 Task: Compare two branches to view differences between them.
Action: Mouse moved to (938, 55)
Screenshot: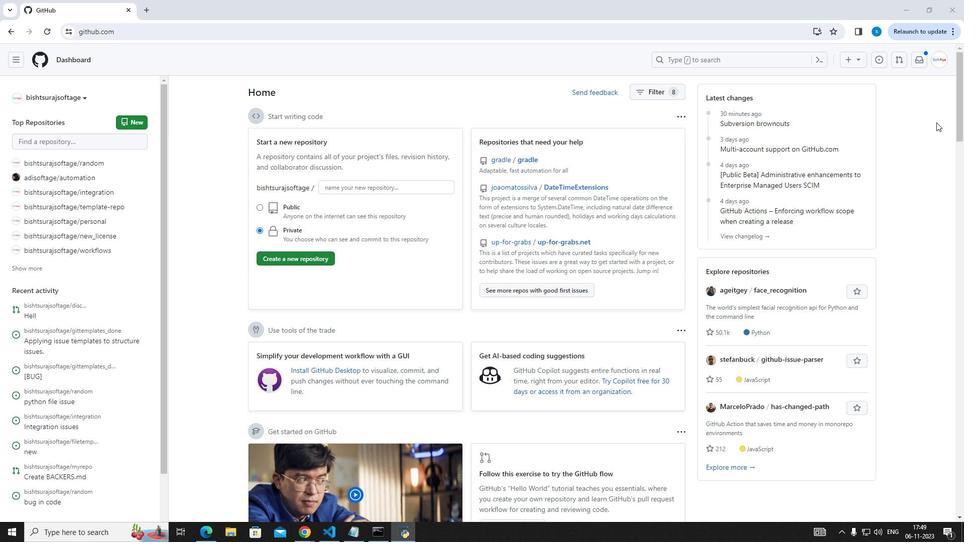 
Action: Mouse pressed left at (938, 55)
Screenshot: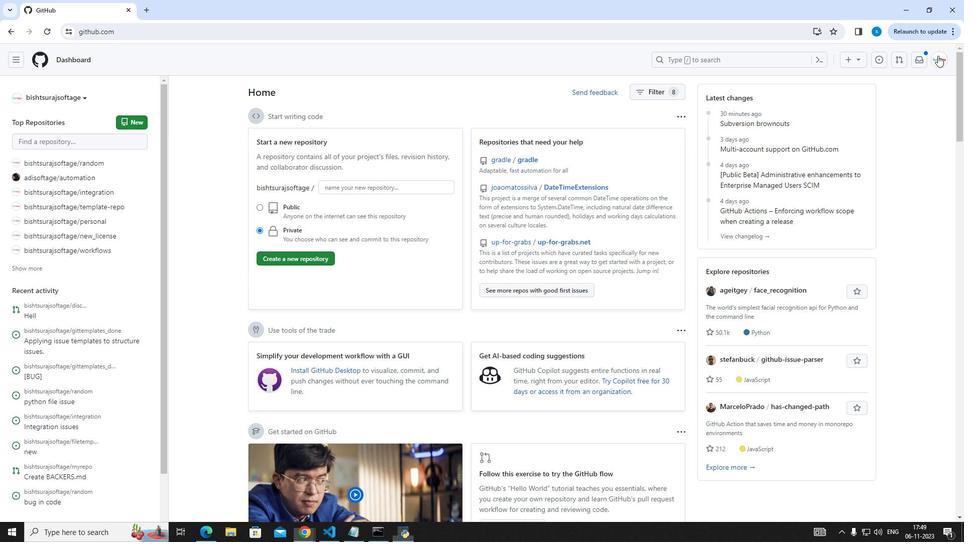 
Action: Mouse moved to (880, 148)
Screenshot: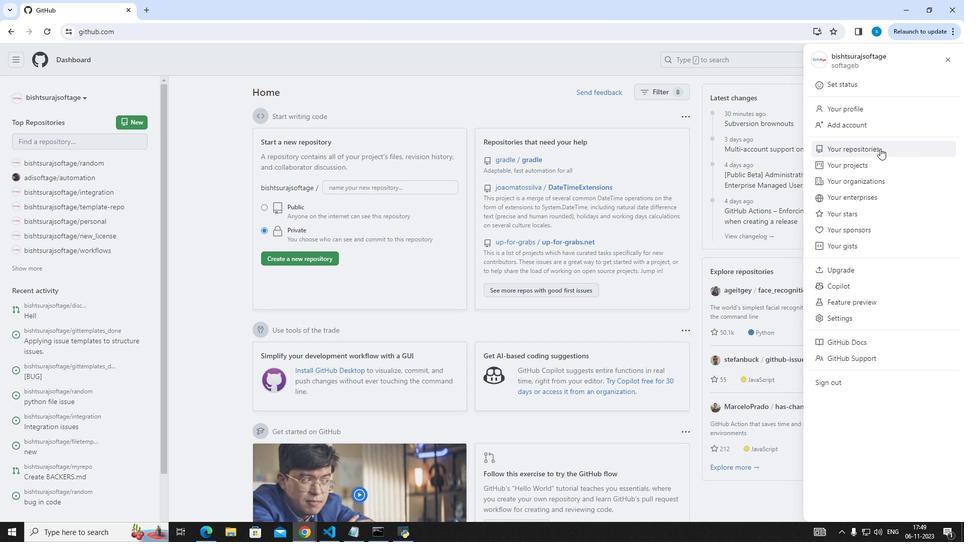 
Action: Mouse pressed left at (880, 148)
Screenshot: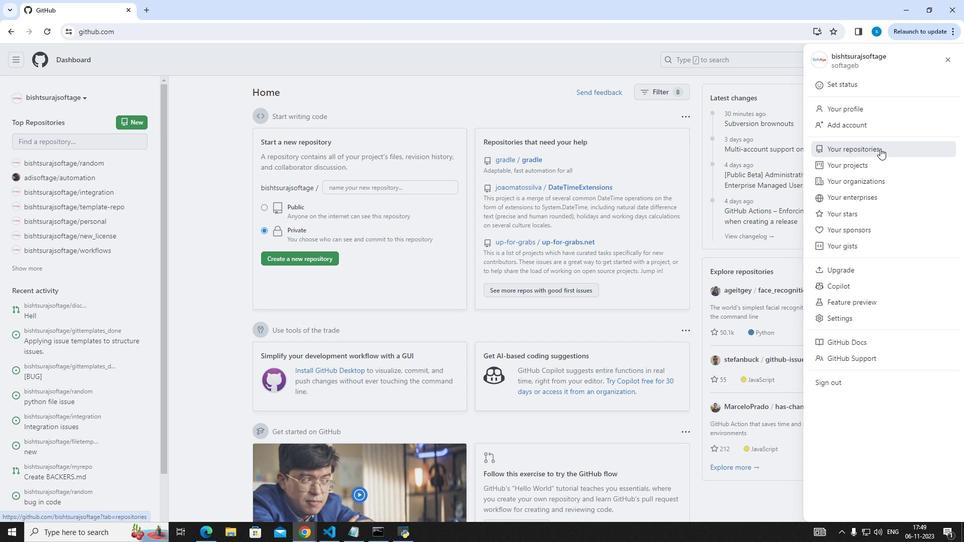 
Action: Mouse moved to (340, 158)
Screenshot: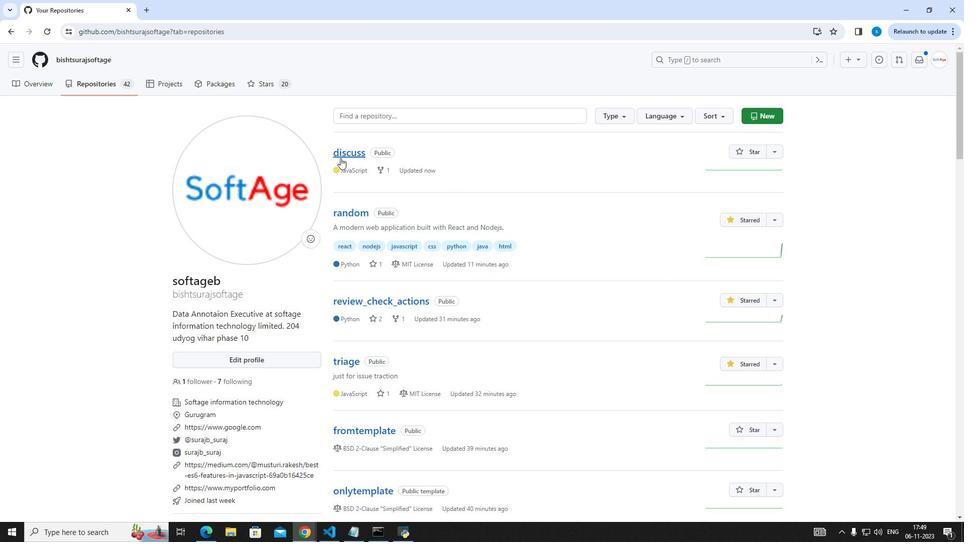
Action: Mouse pressed left at (340, 158)
Screenshot: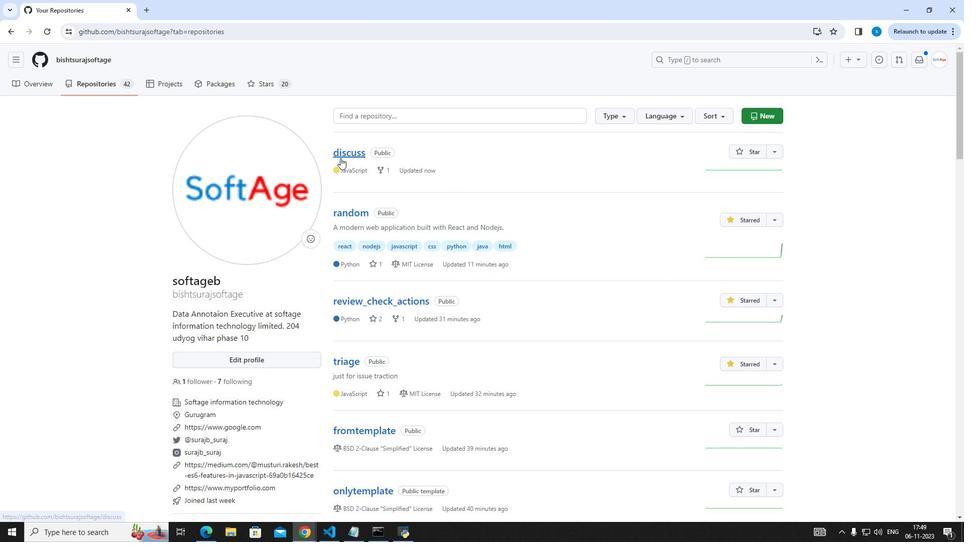 
Action: Mouse moved to (209, 149)
Screenshot: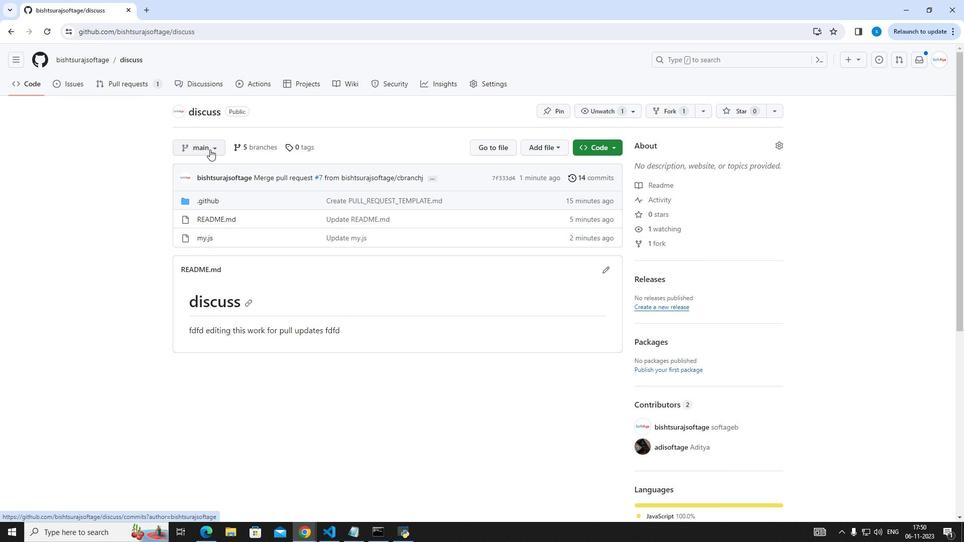 
Action: Mouse pressed left at (209, 149)
Screenshot: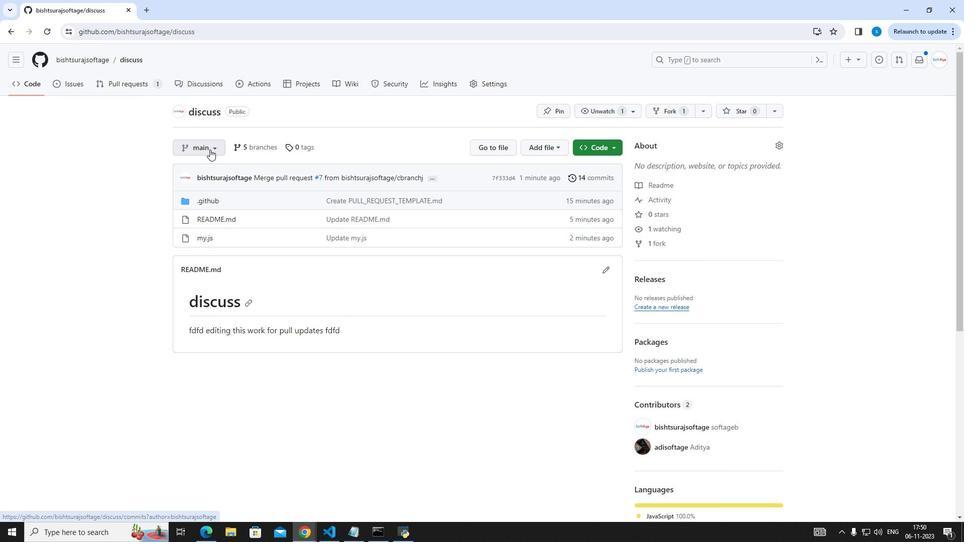 
Action: Mouse moved to (199, 195)
Screenshot: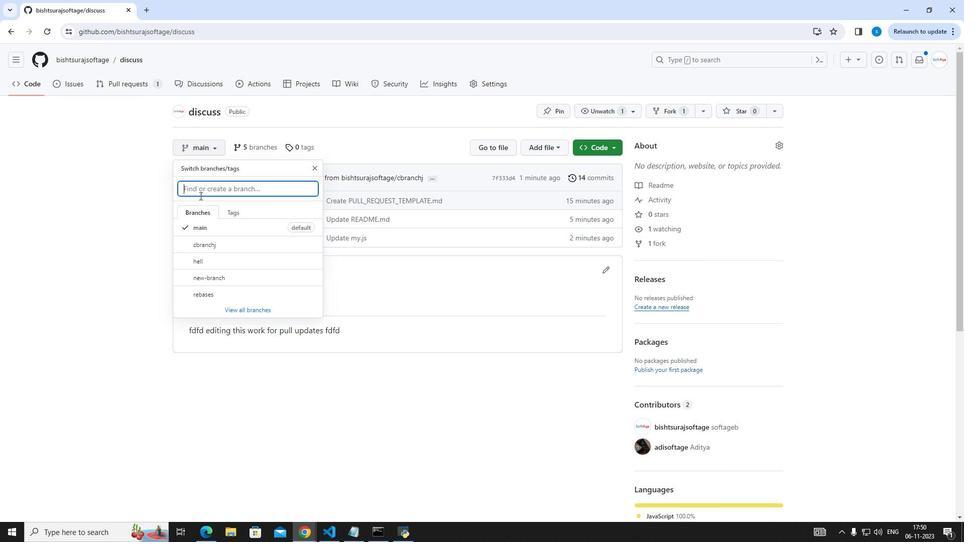 
Action: Key pressed nne
Screenshot: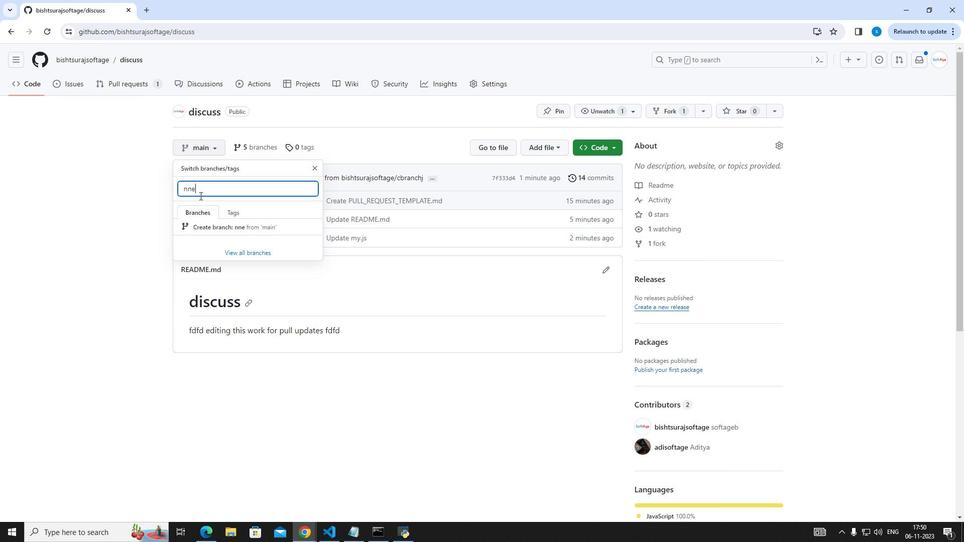 
Action: Mouse moved to (201, 222)
Screenshot: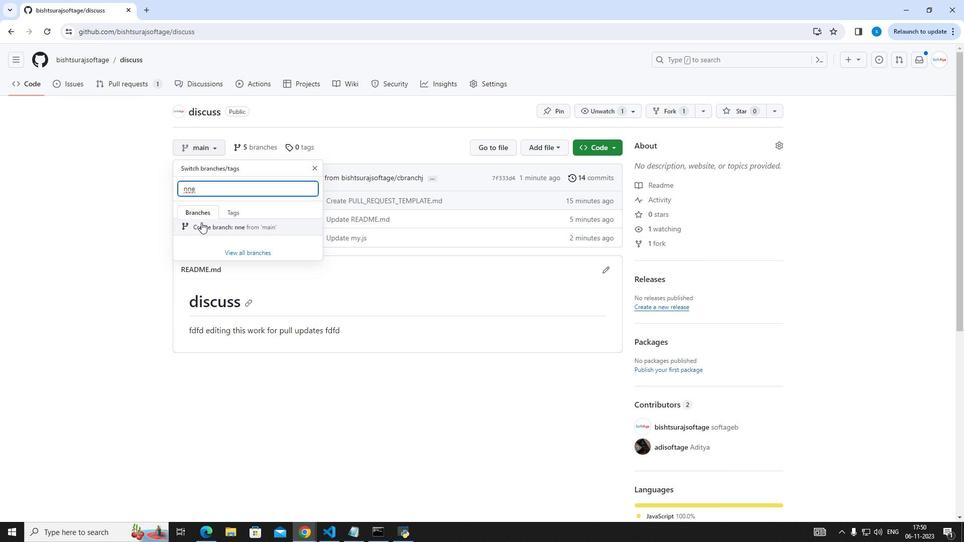 
Action: Mouse pressed left at (201, 222)
Screenshot: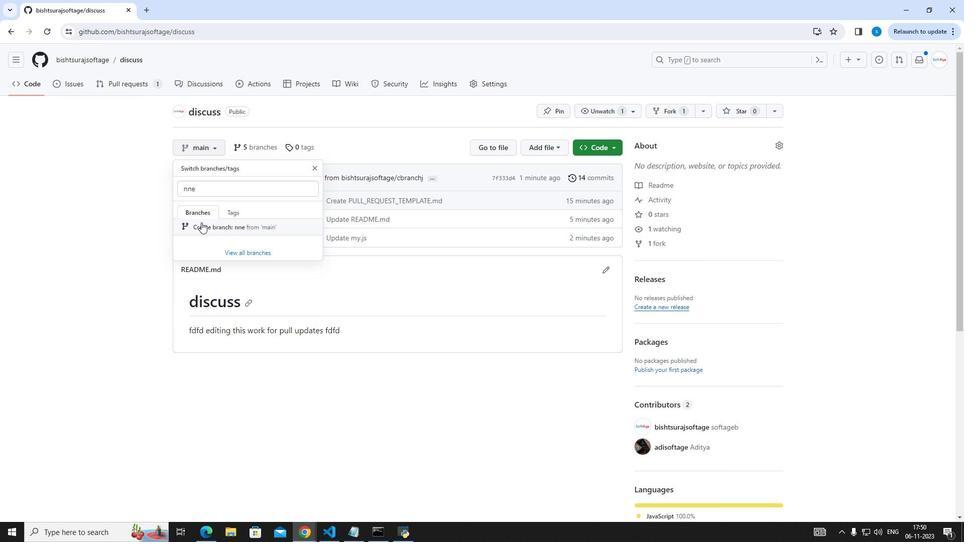 
Action: Mouse moved to (209, 306)
Screenshot: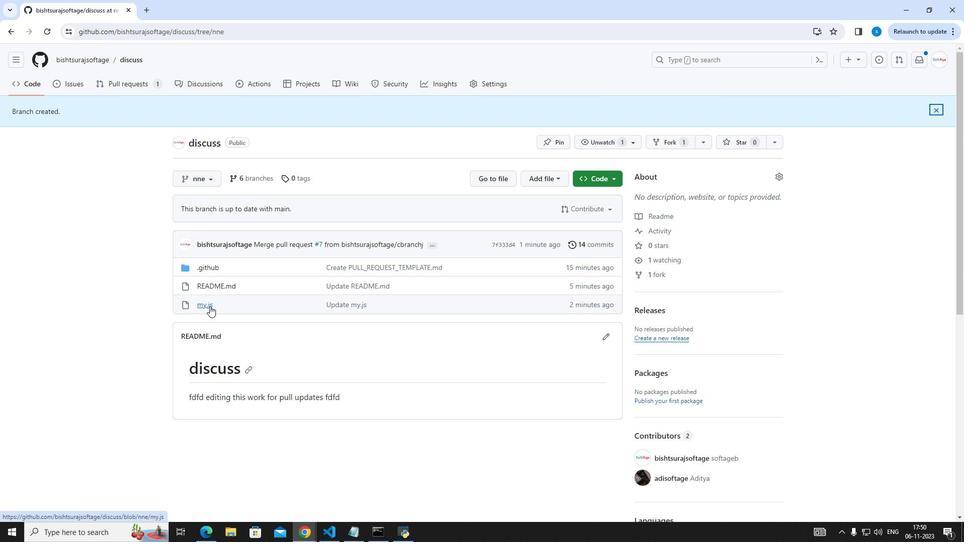 
Action: Mouse pressed left at (209, 306)
Screenshot: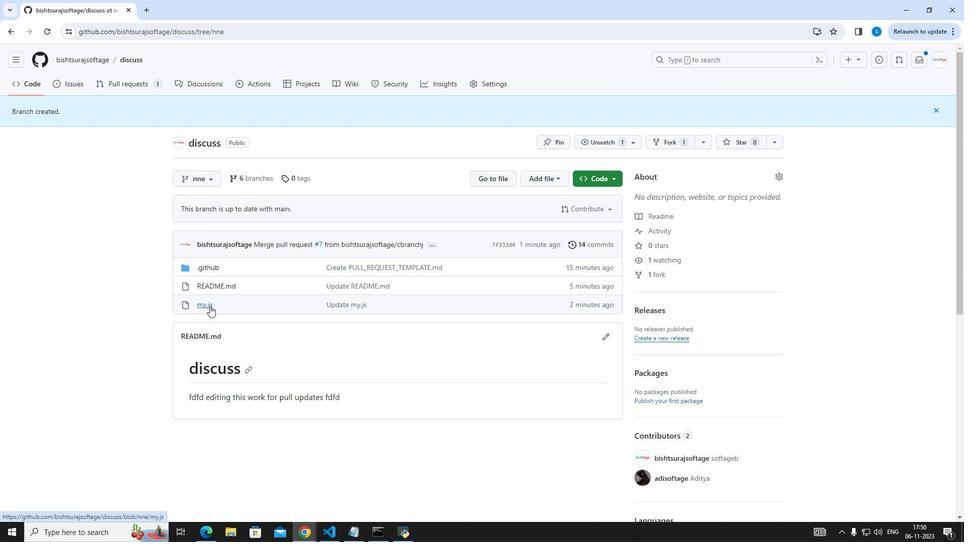 
Action: Mouse moved to (902, 174)
Screenshot: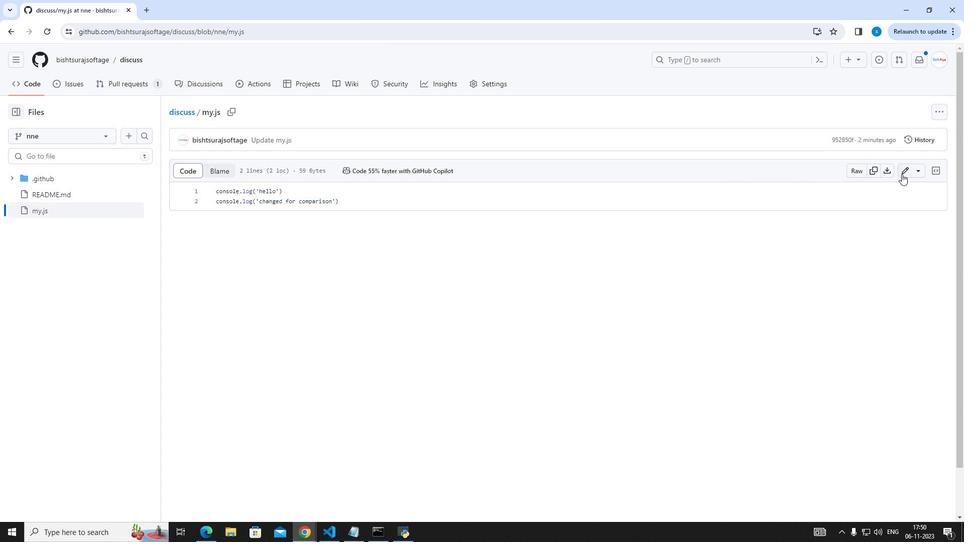 
Action: Mouse pressed left at (902, 174)
Screenshot: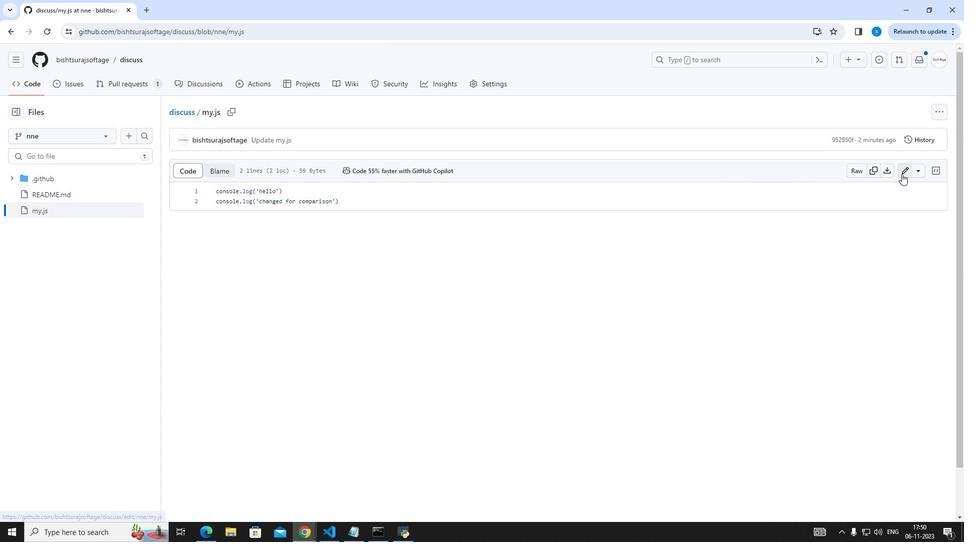 
Action: Mouse moved to (725, 261)
Screenshot: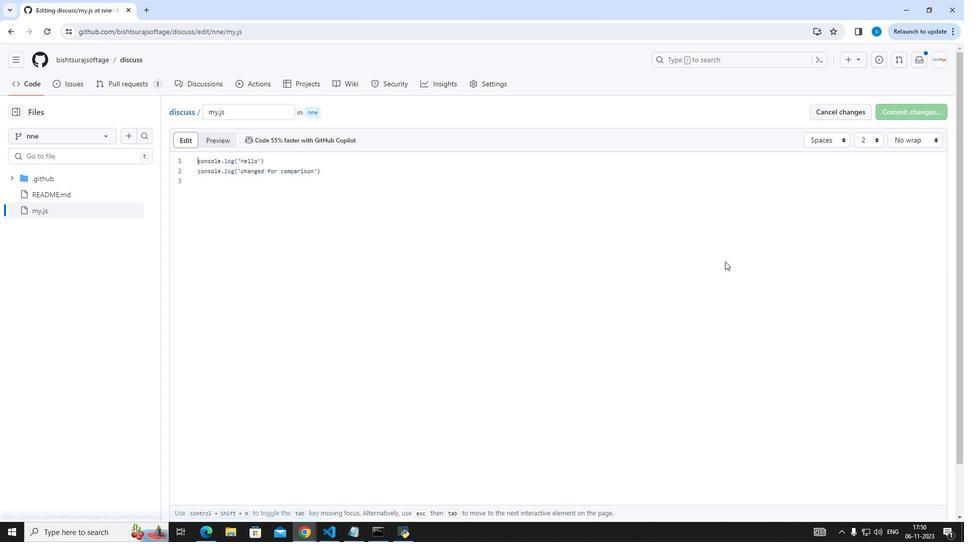 
Action: Mouse pressed left at (725, 261)
Screenshot: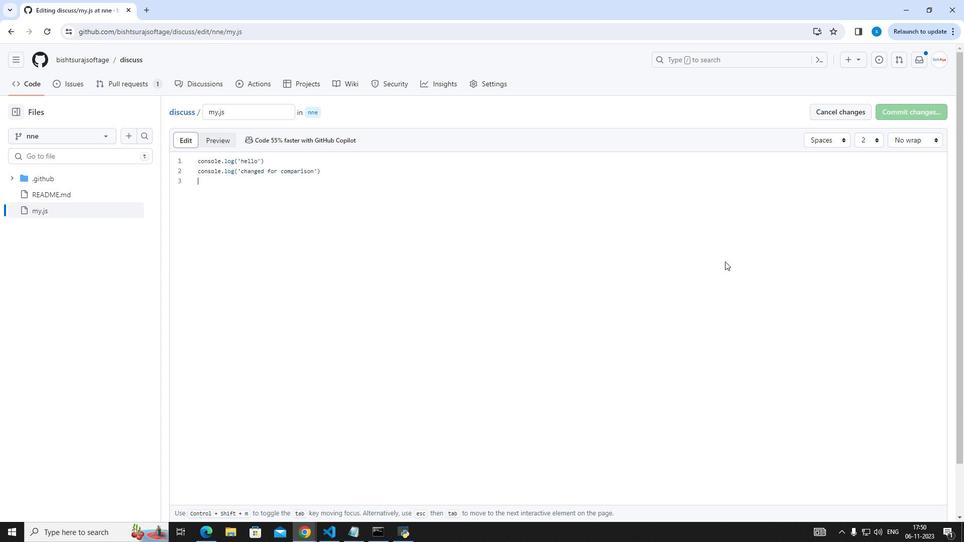 
Action: Key pressed console.log<Key.shift_r>('editing<Key.space>for<Key.space>comparios<Key.backspace><Key.backspace>son'<Key.shift_r>)
Screenshot: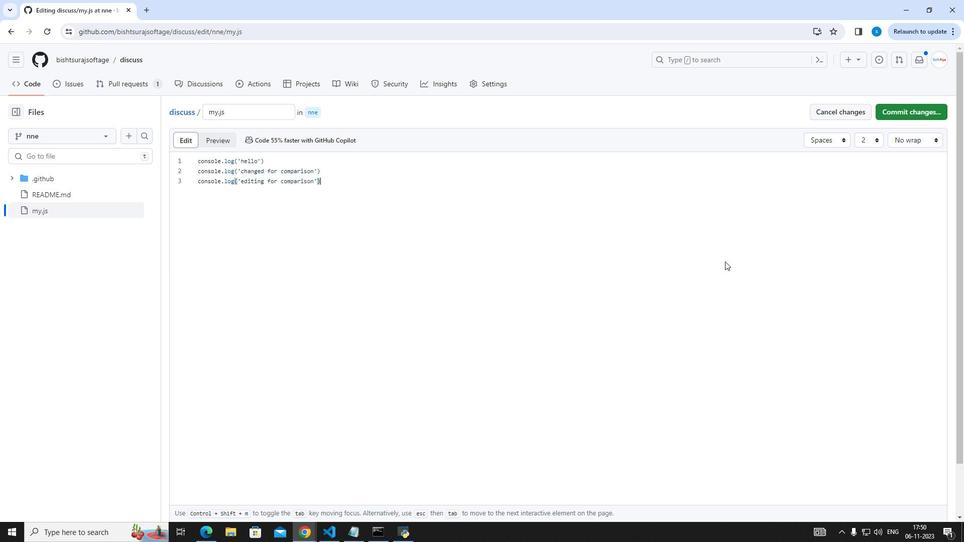 
Action: Mouse moved to (898, 105)
Screenshot: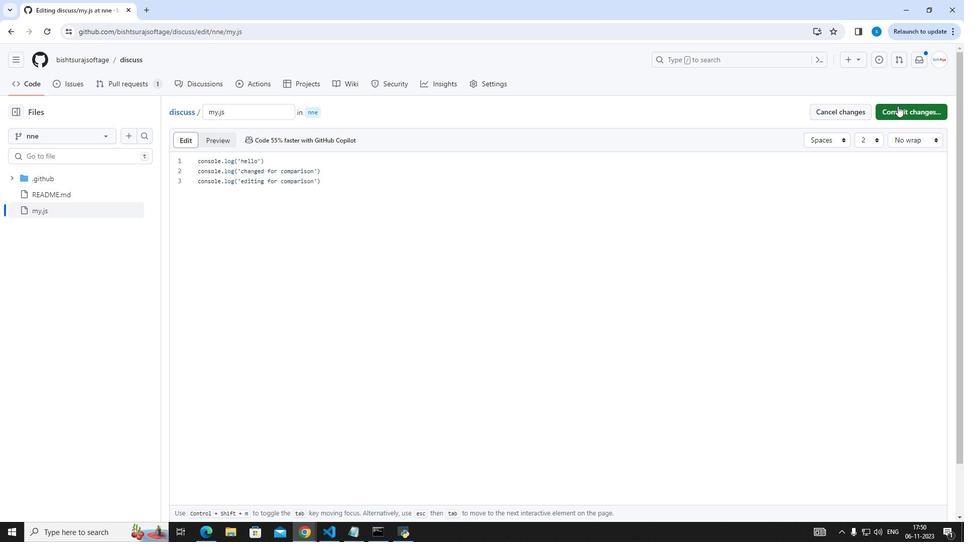
Action: Mouse pressed left at (898, 105)
Screenshot: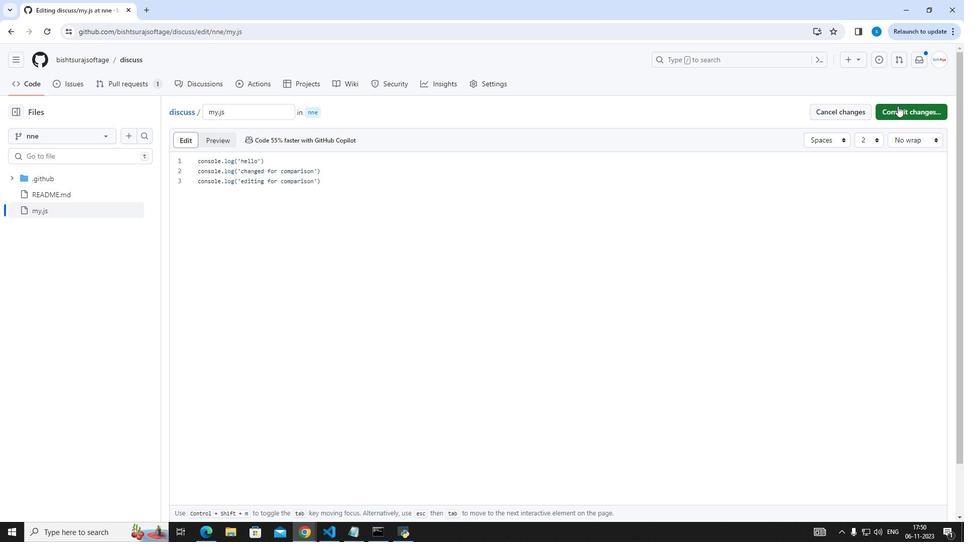 
Action: Mouse moved to (589, 384)
Screenshot: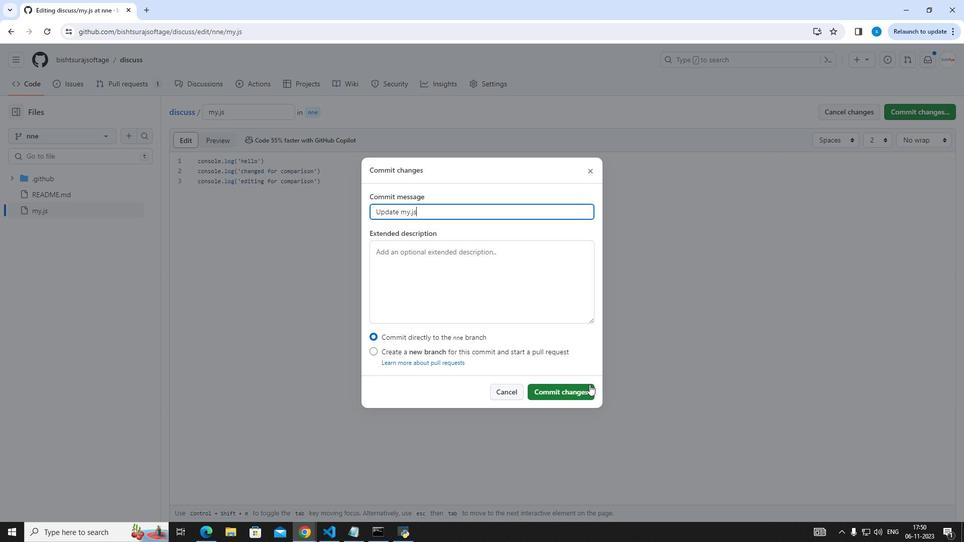 
Action: Mouse pressed left at (589, 384)
Screenshot: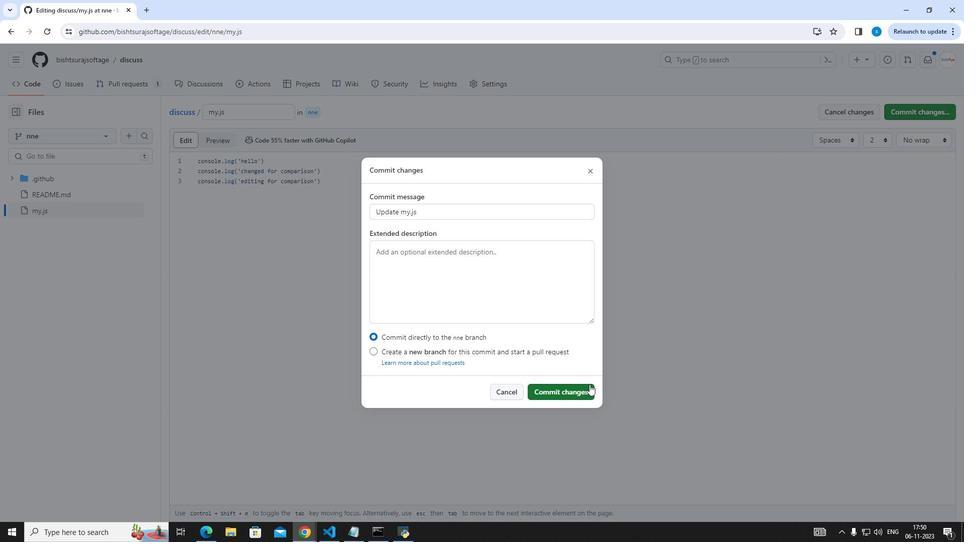 
Action: Mouse moved to (20, 89)
Screenshot: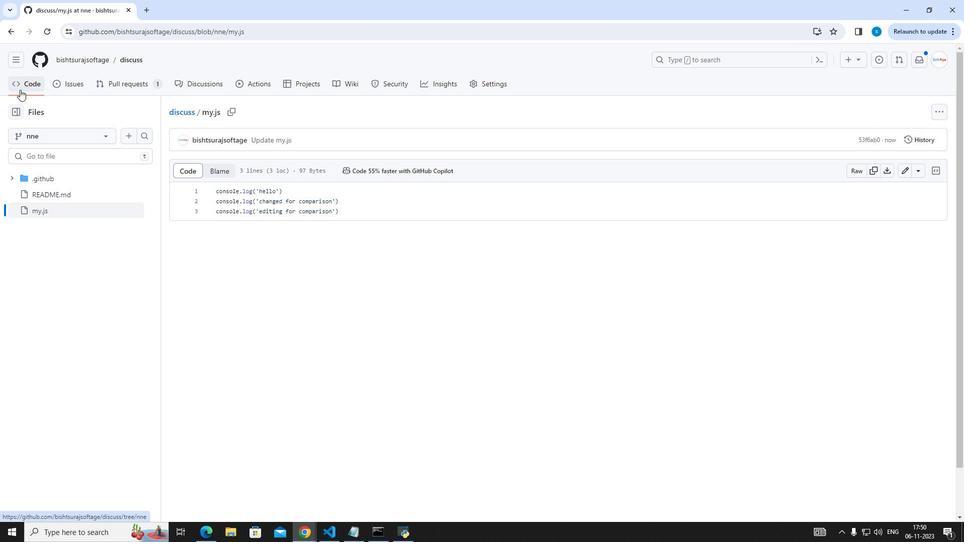 
Action: Mouse pressed left at (20, 89)
Screenshot: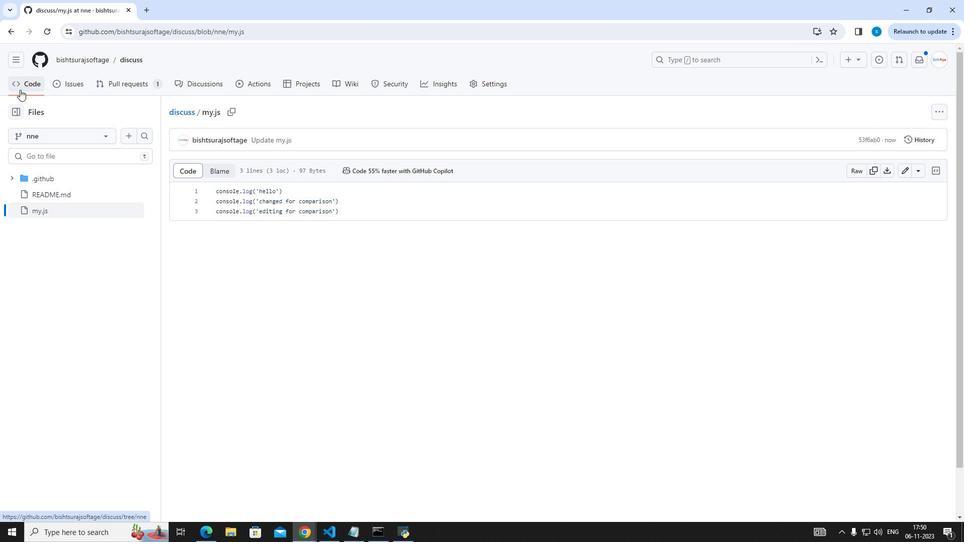 
Action: Mouse moved to (588, 217)
Screenshot: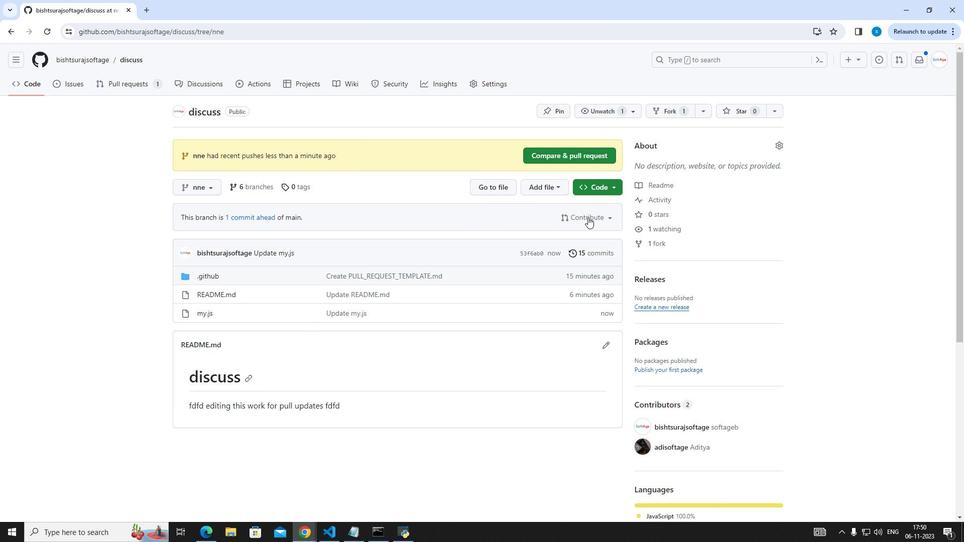 
Action: Mouse pressed left at (588, 217)
Screenshot: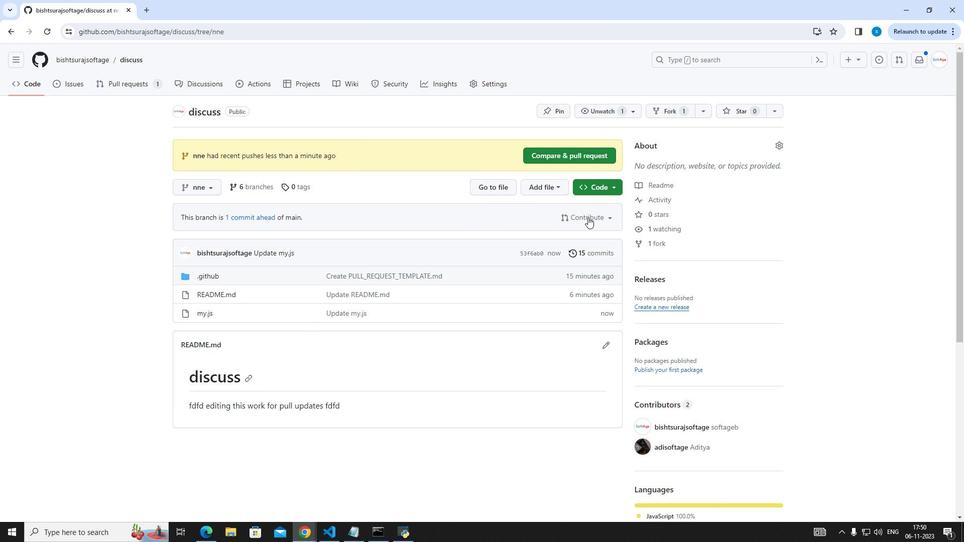 
Action: Mouse moved to (486, 306)
Screenshot: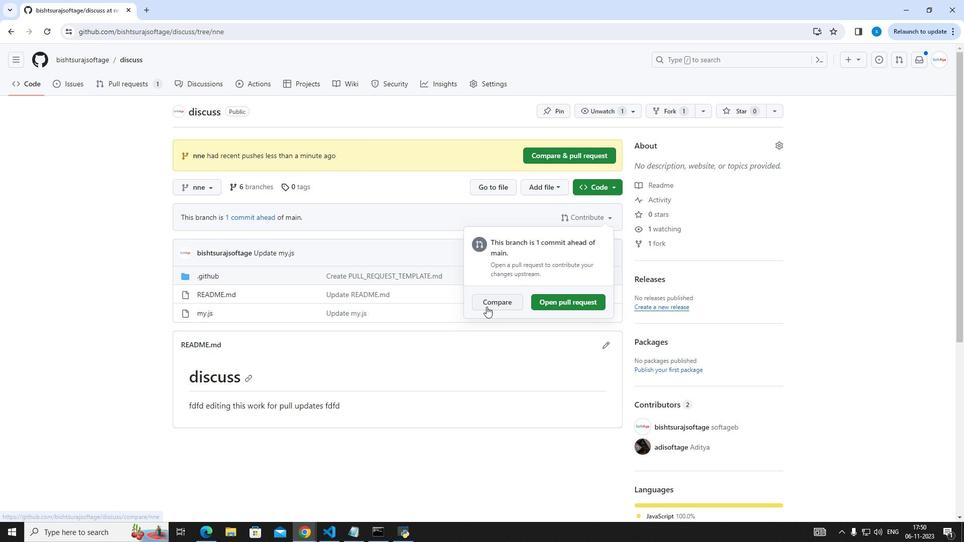
Action: Mouse pressed left at (486, 306)
Screenshot: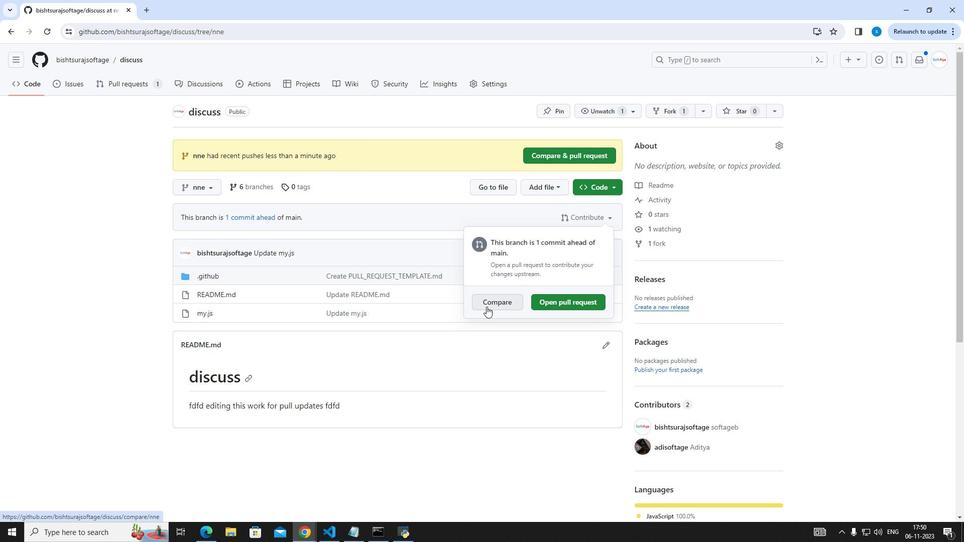 
Action: Mouse moved to (289, 408)
Screenshot: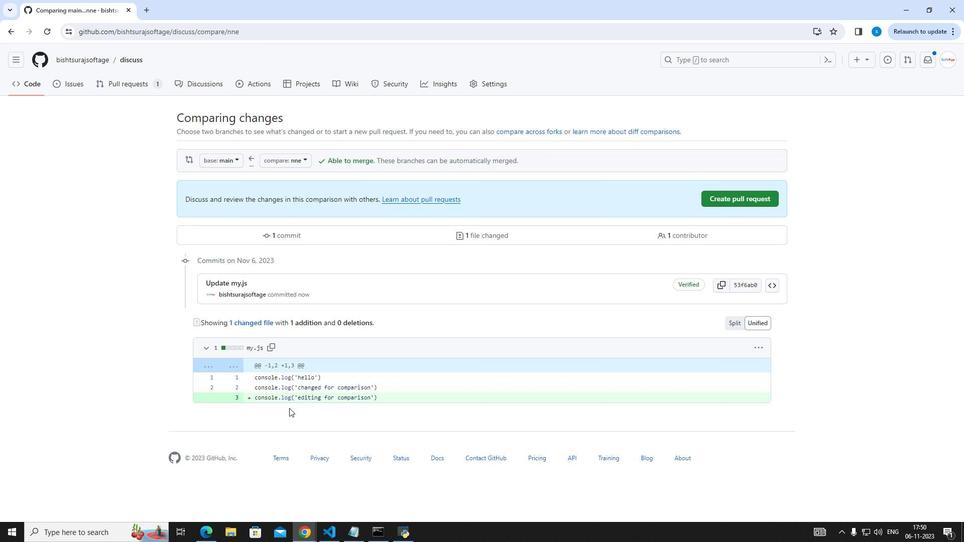 
Action: Mouse scrolled (289, 407) with delta (0, 0)
Screenshot: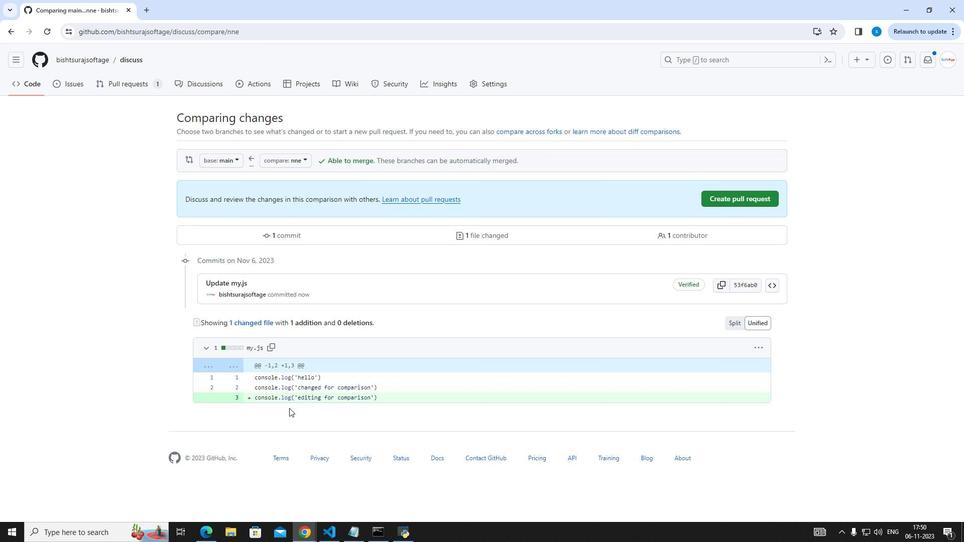 
Action: Mouse scrolled (289, 407) with delta (0, 0)
Screenshot: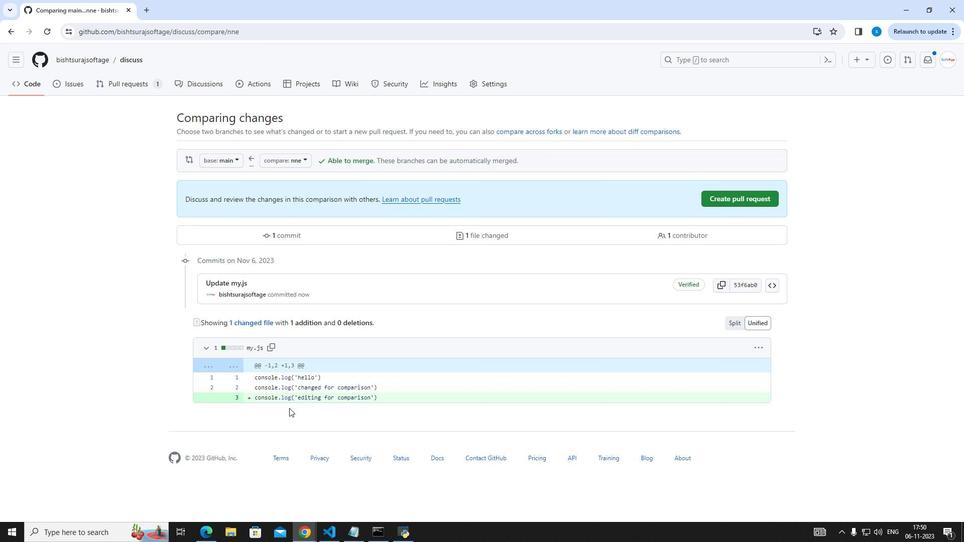 
Action: Mouse moved to (291, 398)
Screenshot: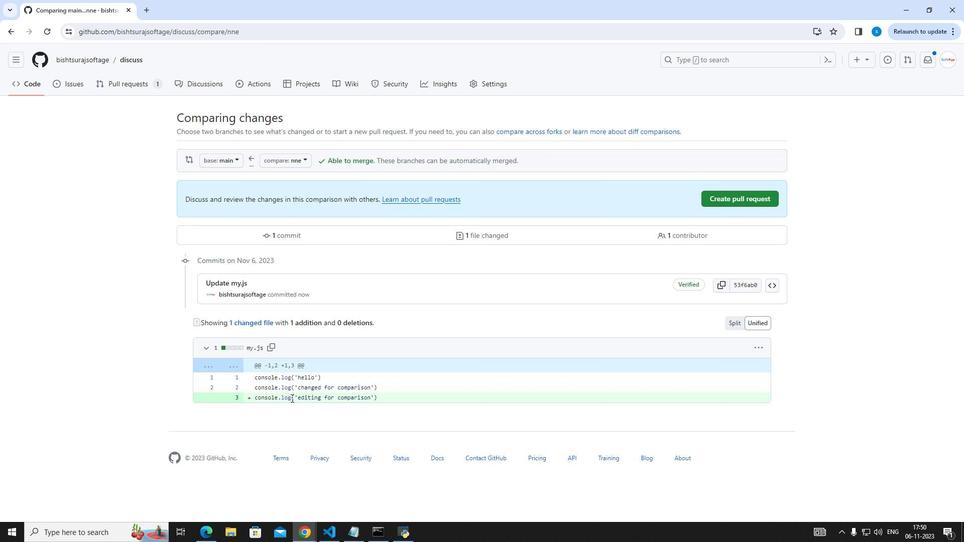 
